 Task: Sort the products in the category "Muscle Relief Ointment" by relevance.
Action: Mouse moved to (312, 155)
Screenshot: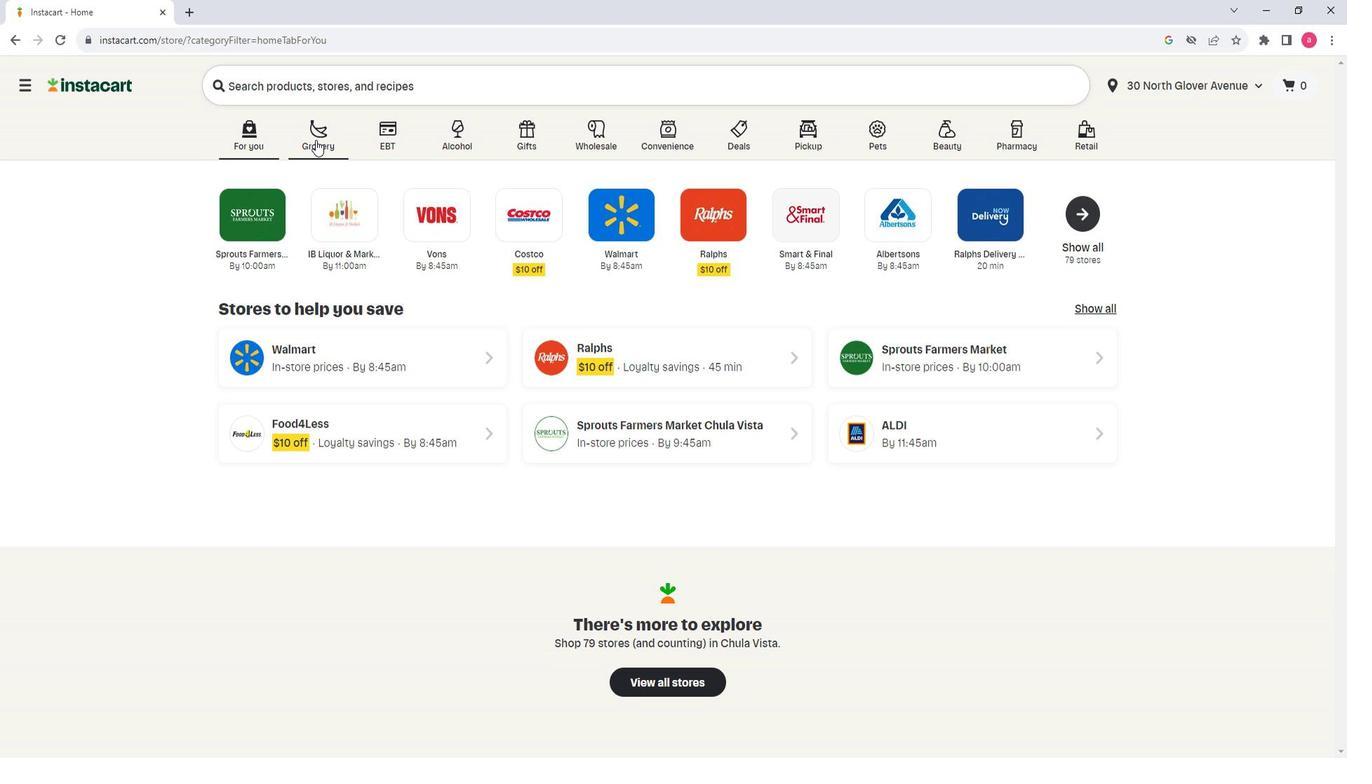 
Action: Mouse pressed left at (312, 155)
Screenshot: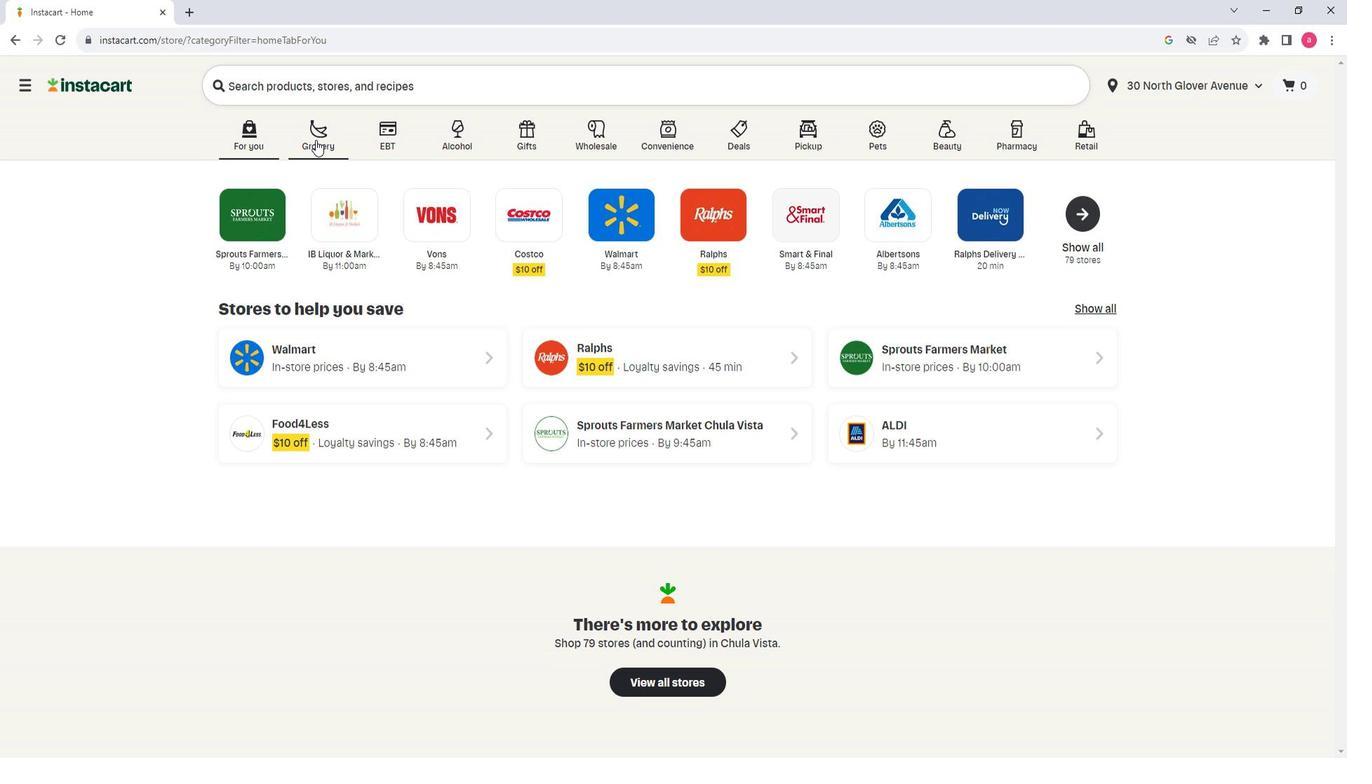 
Action: Mouse moved to (416, 383)
Screenshot: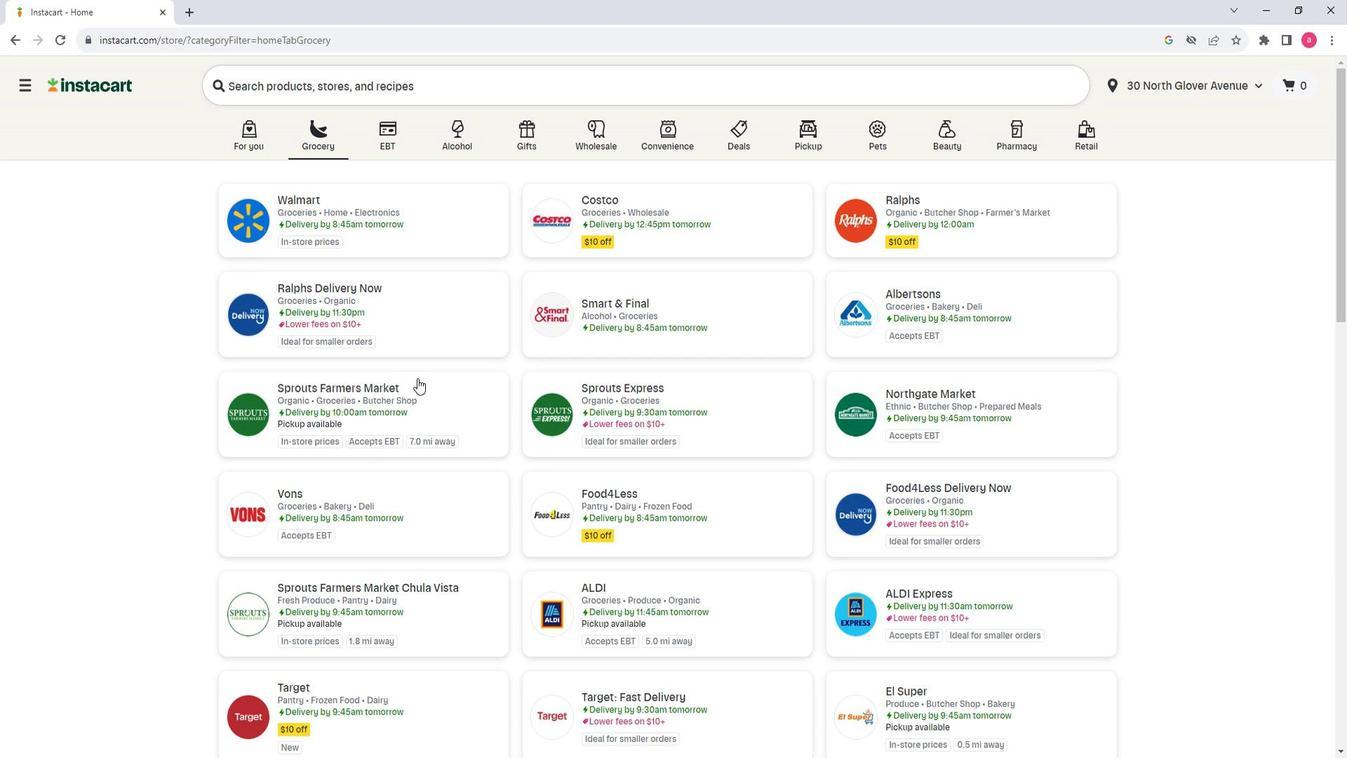 
Action: Mouse pressed left at (416, 383)
Screenshot: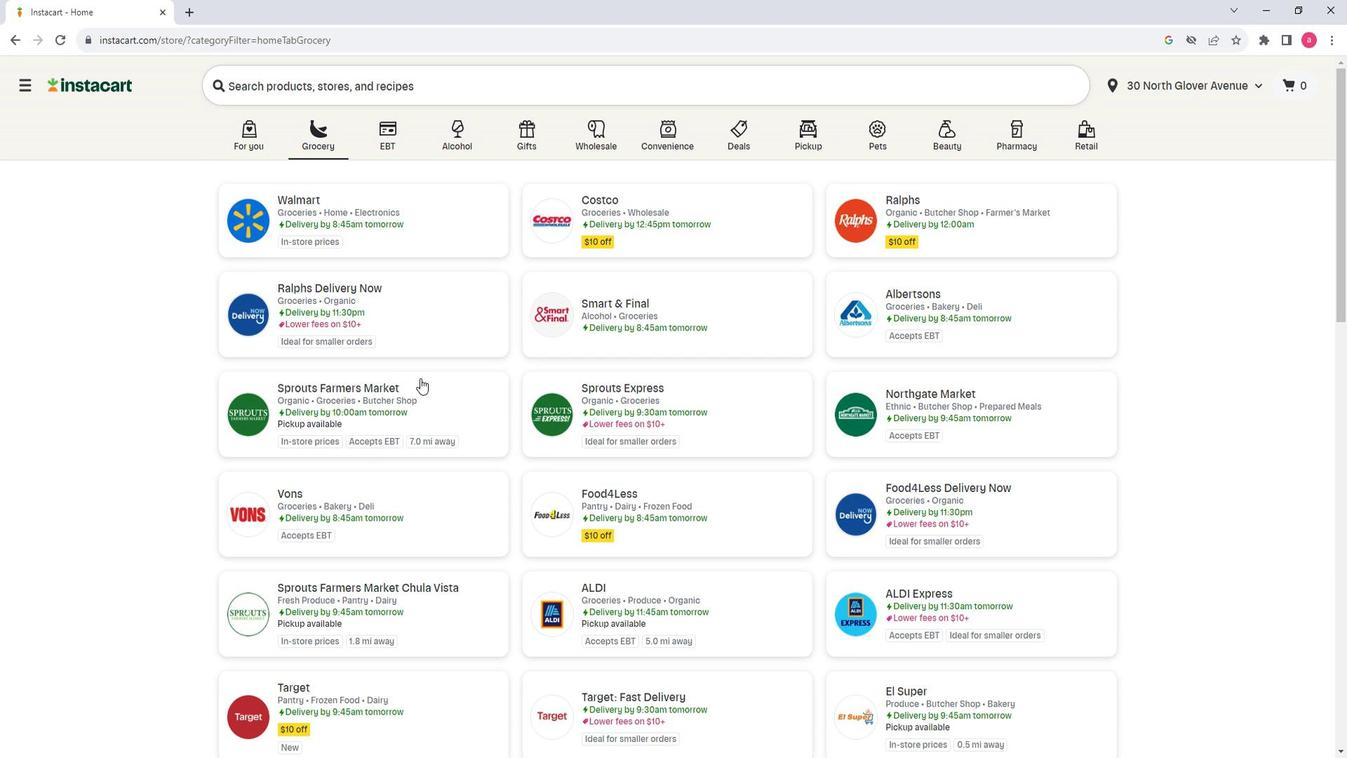 
Action: Mouse moved to (97, 499)
Screenshot: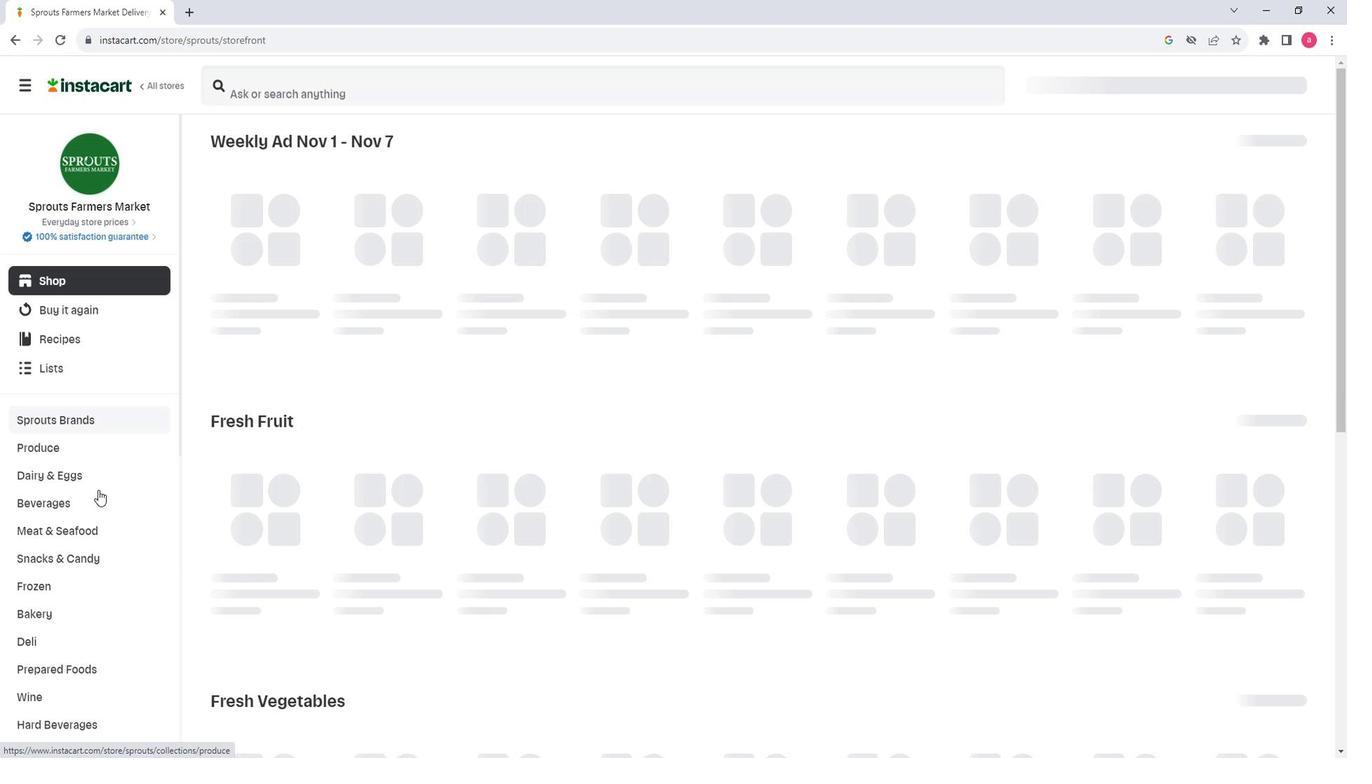 
Action: Mouse scrolled (97, 499) with delta (0, 0)
Screenshot: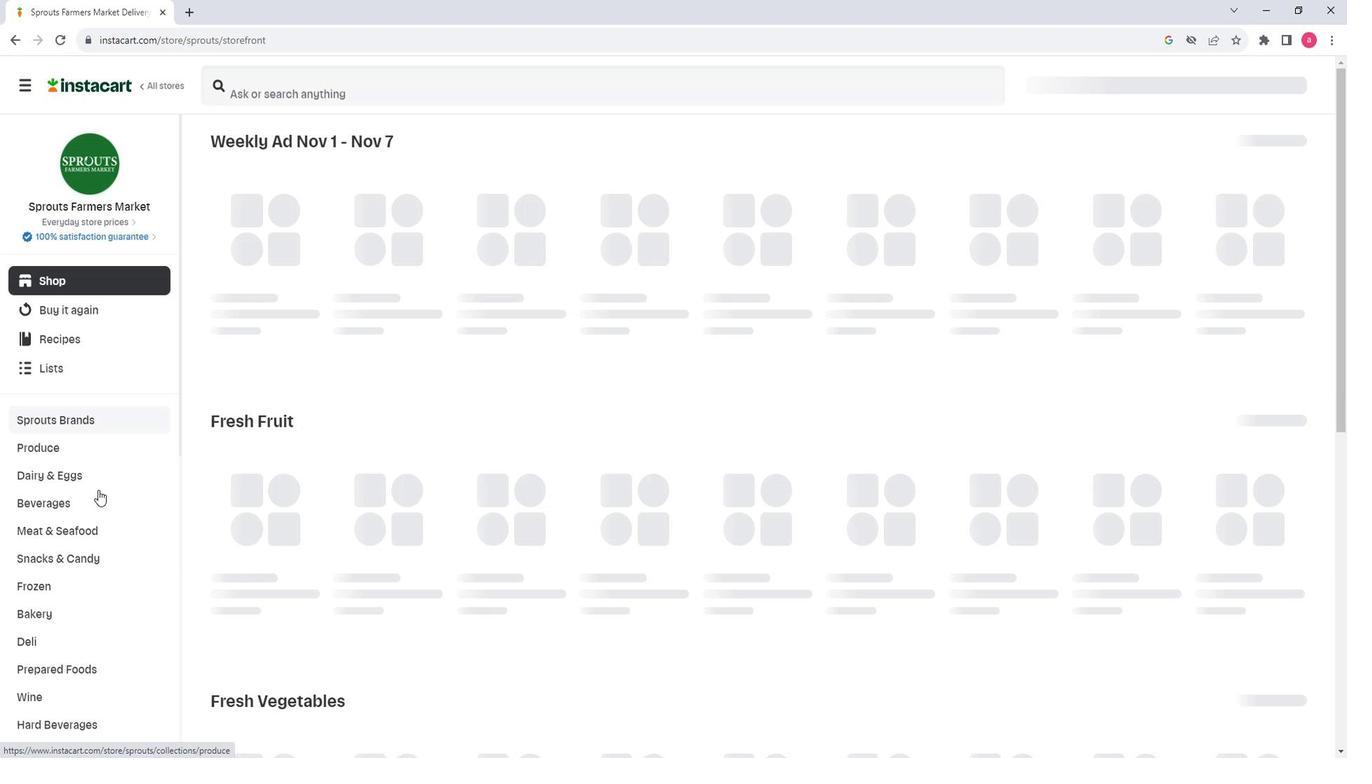 
Action: Mouse scrolled (97, 499) with delta (0, 0)
Screenshot: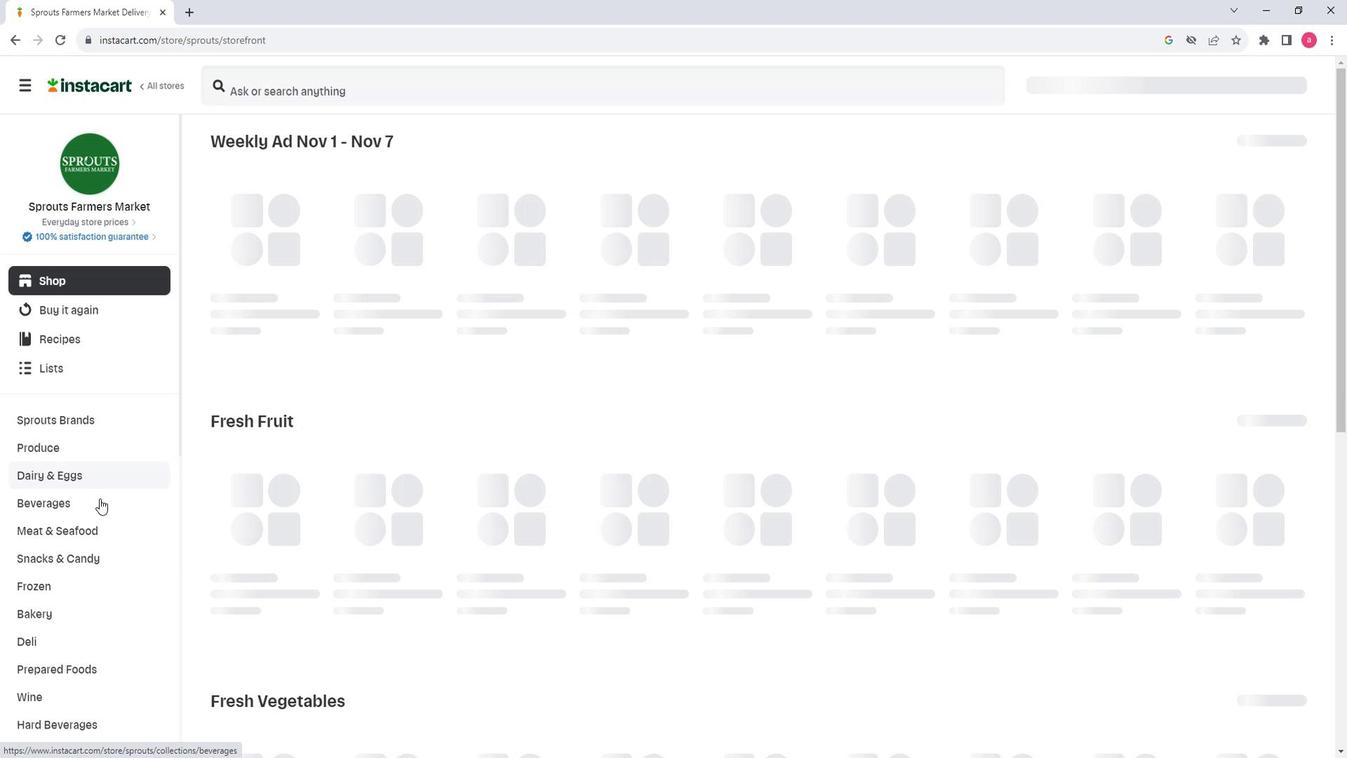 
Action: Mouse moved to (97, 499)
Screenshot: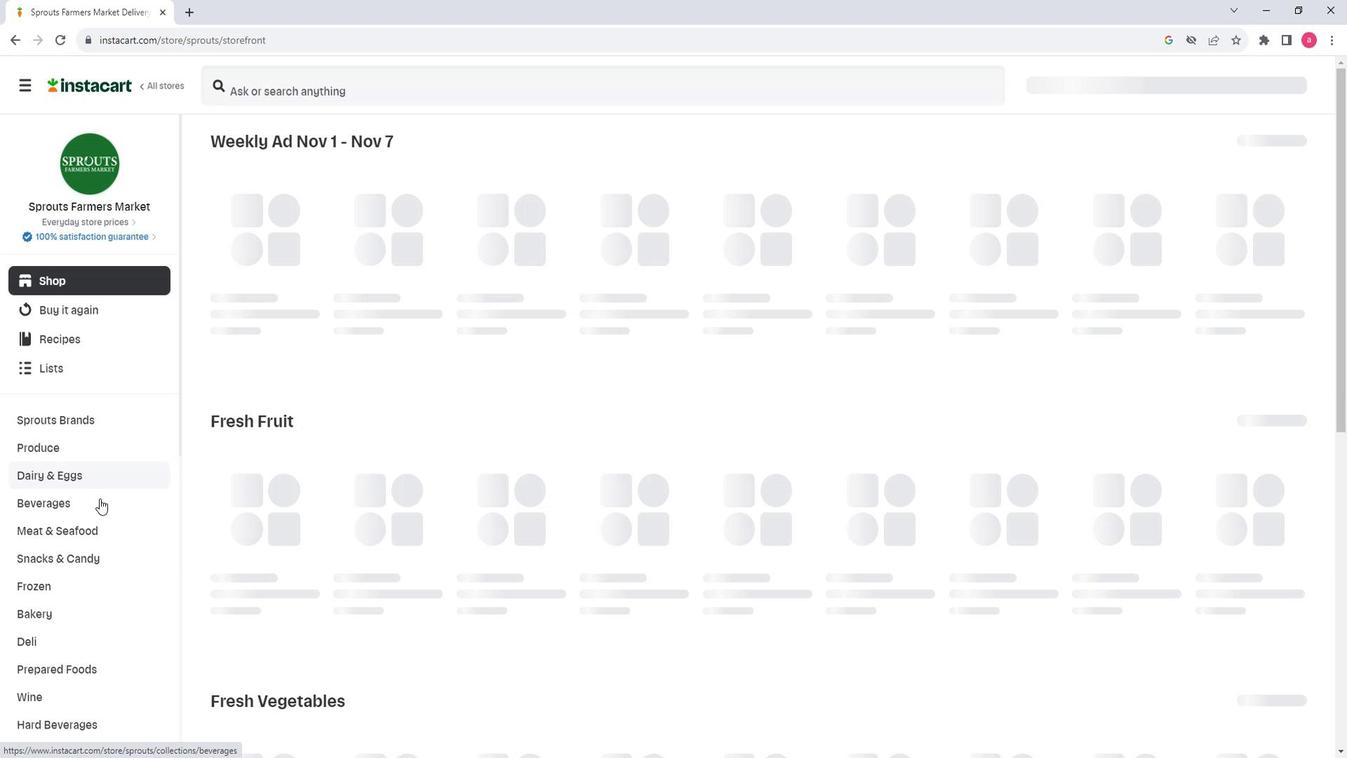 
Action: Mouse scrolled (97, 499) with delta (0, 0)
Screenshot: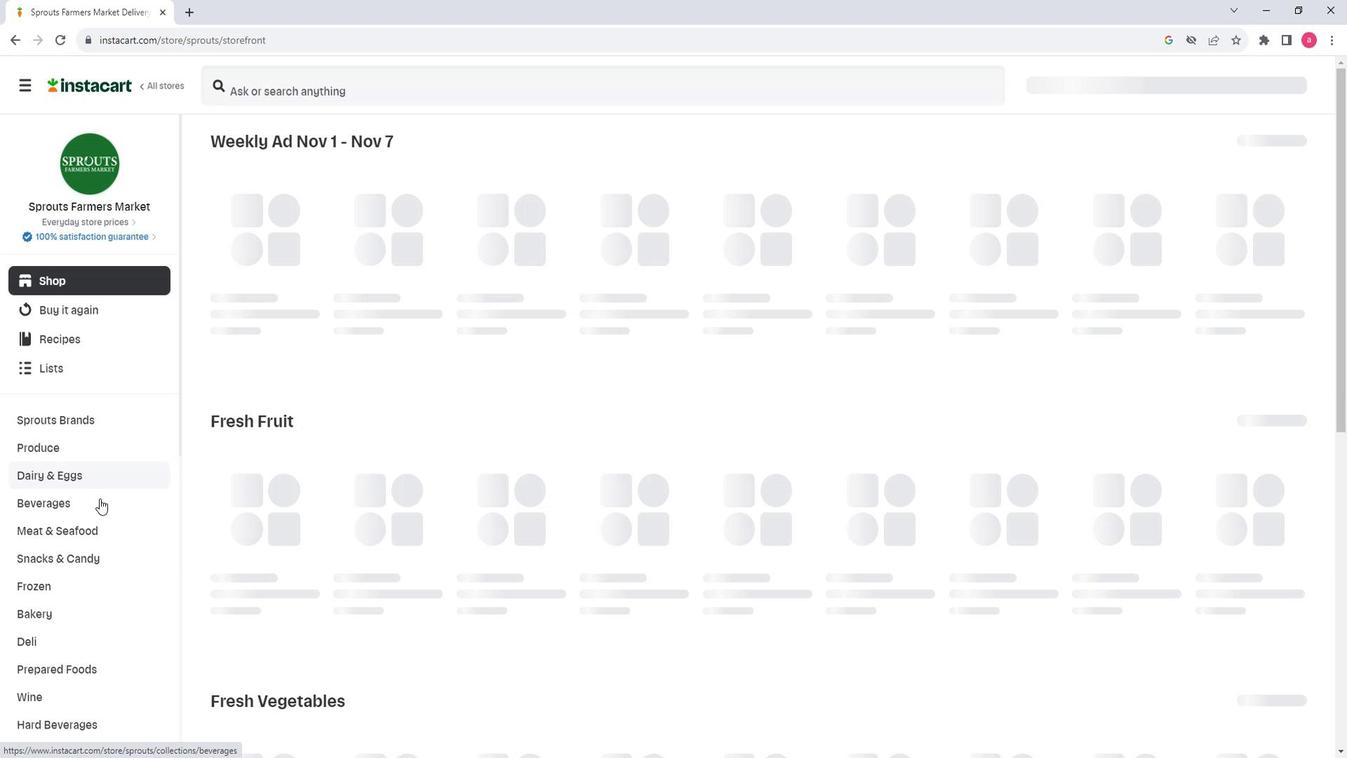 
Action: Mouse moved to (96, 498)
Screenshot: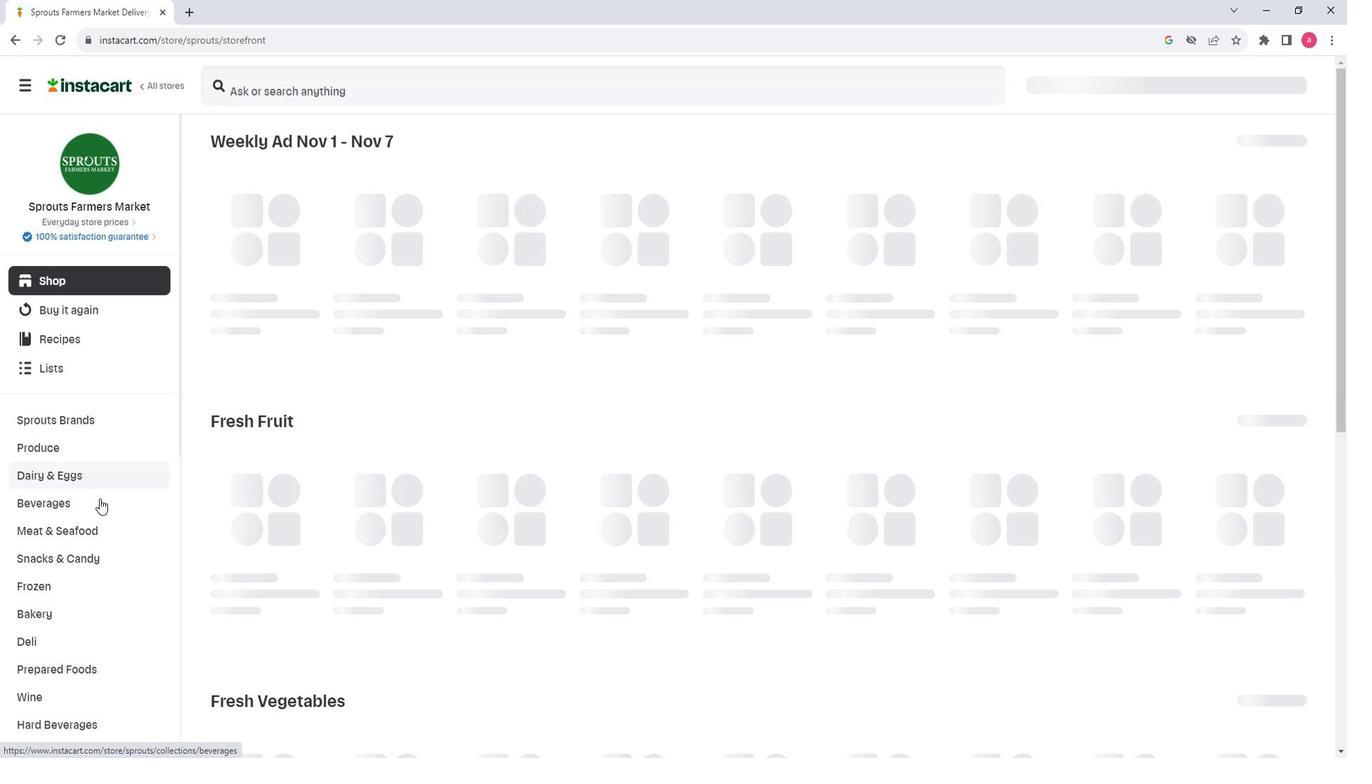 
Action: Mouse scrolled (96, 497) with delta (0, 0)
Screenshot: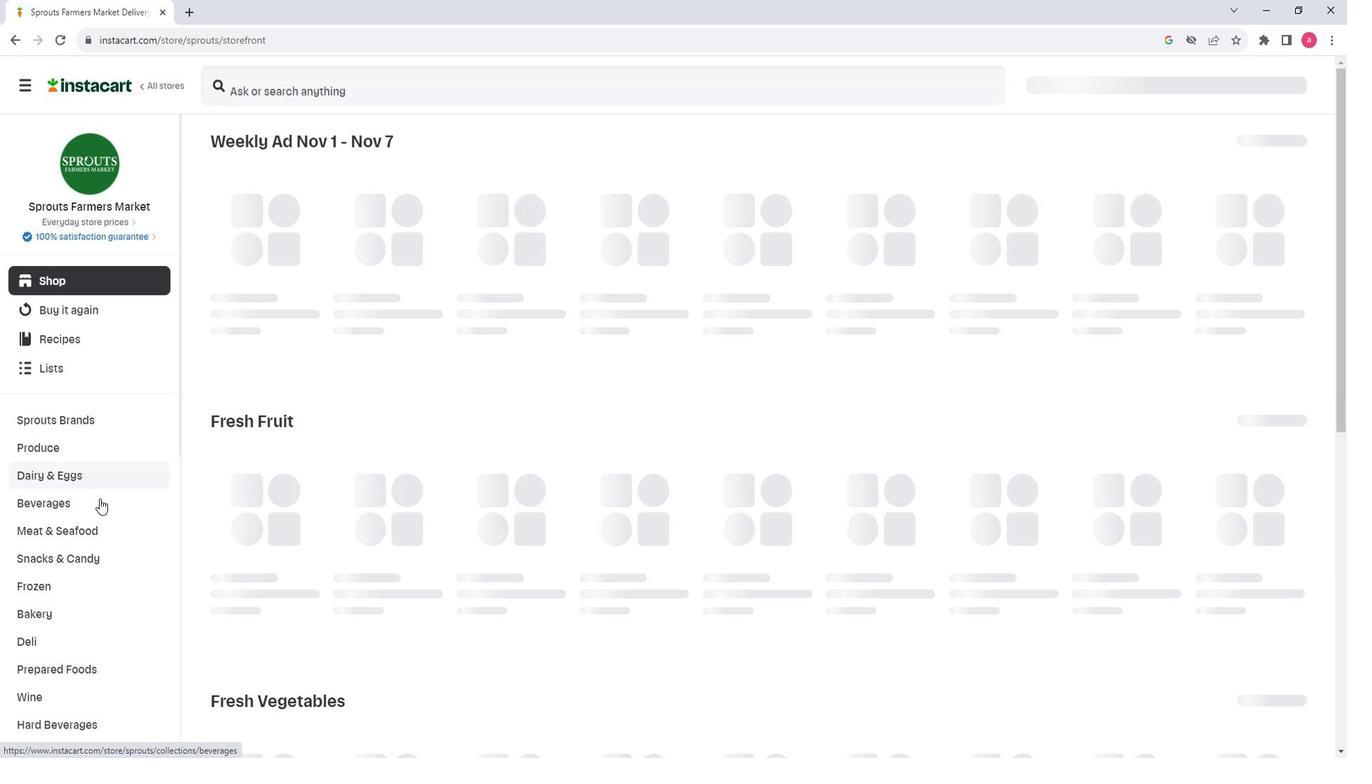 
Action: Mouse moved to (111, 559)
Screenshot: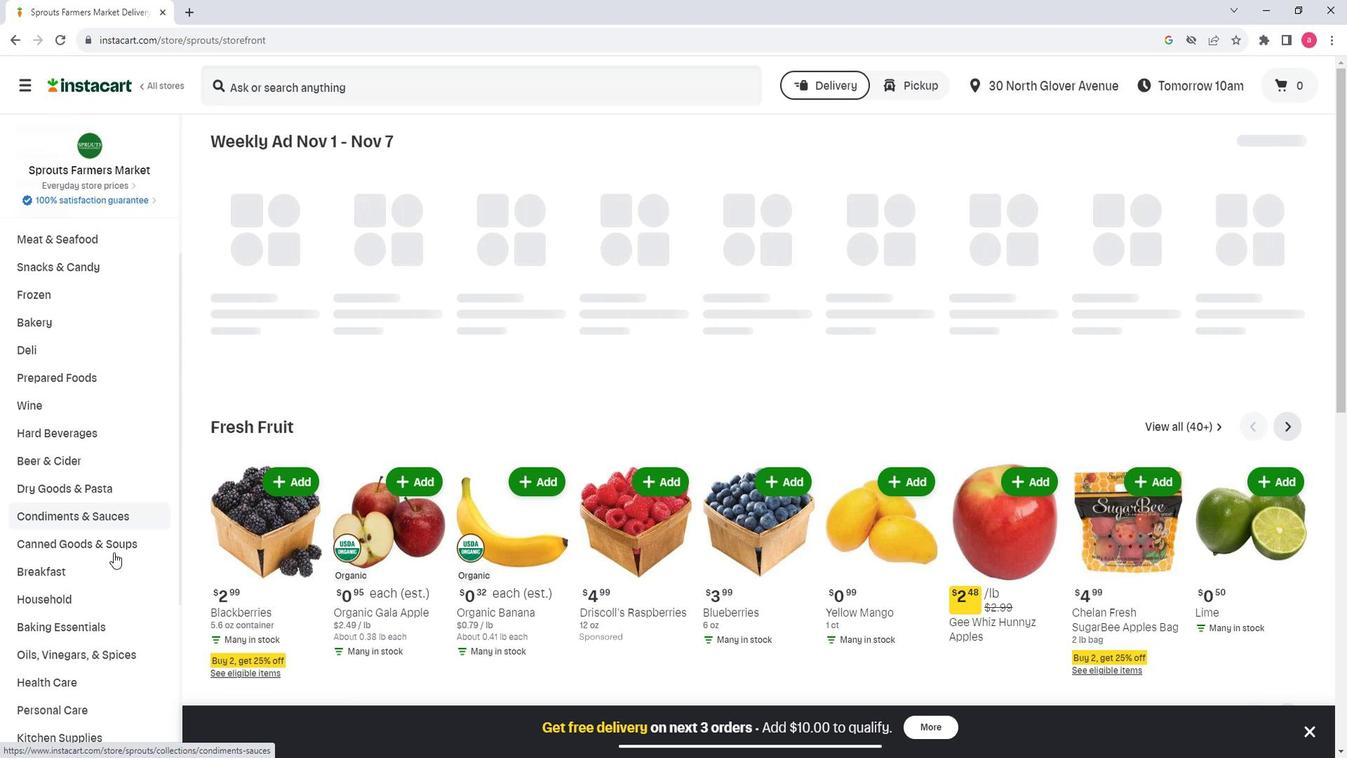 
Action: Mouse scrolled (111, 558) with delta (0, 0)
Screenshot: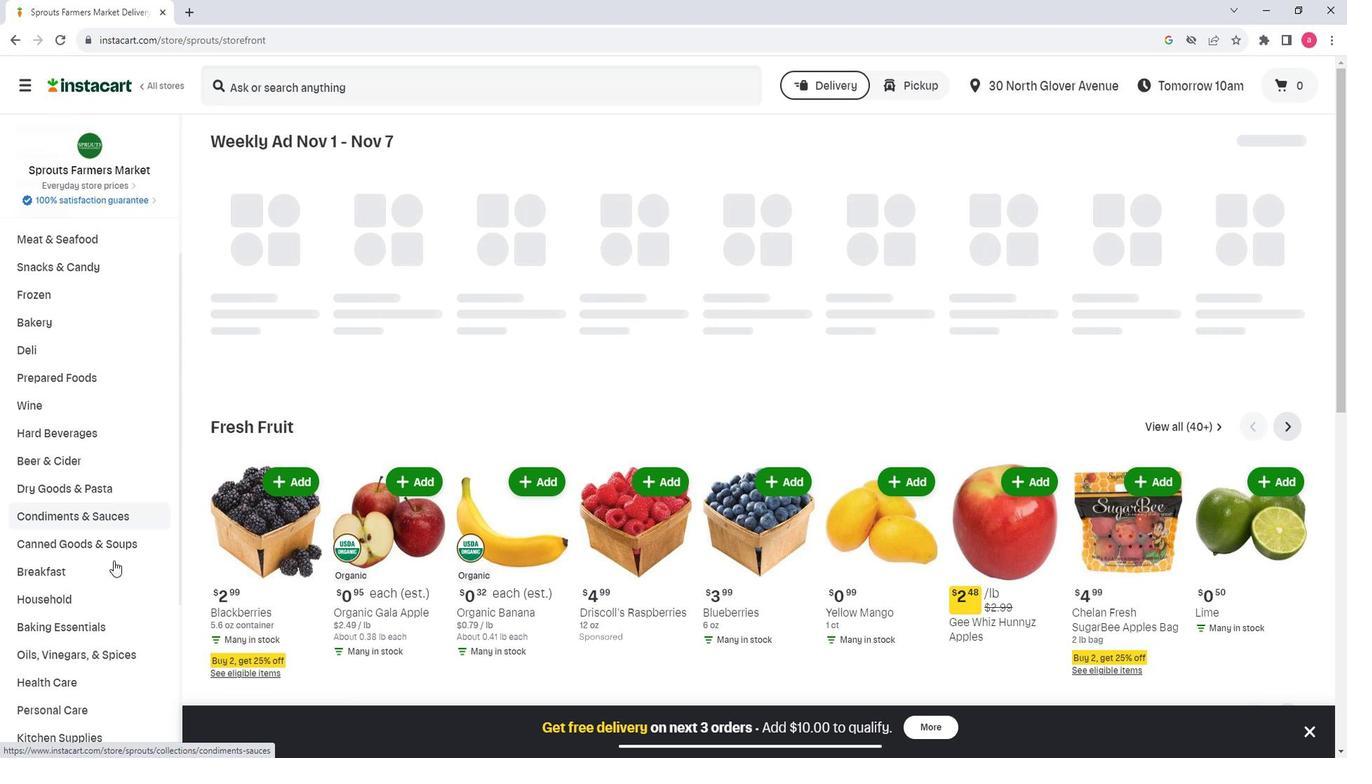 
Action: Mouse moved to (110, 600)
Screenshot: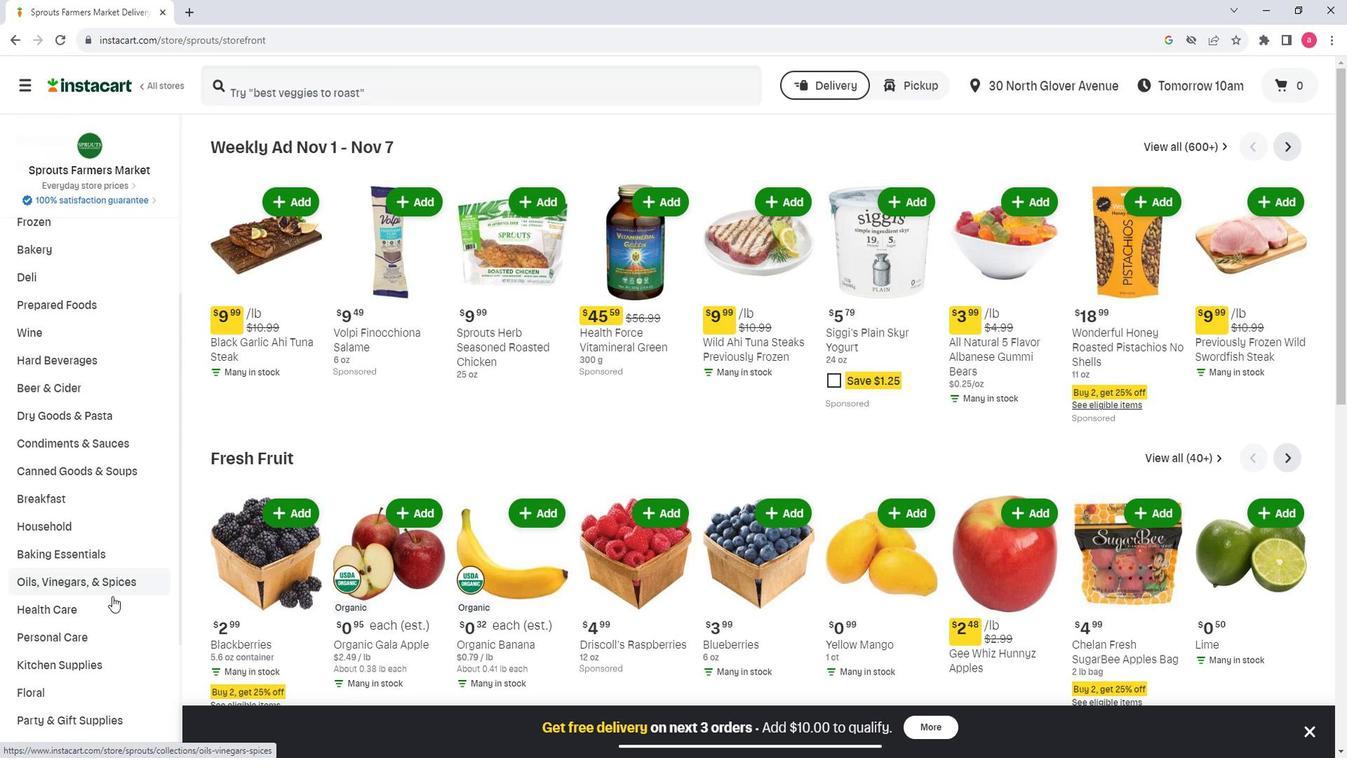
Action: Mouse pressed left at (110, 600)
Screenshot: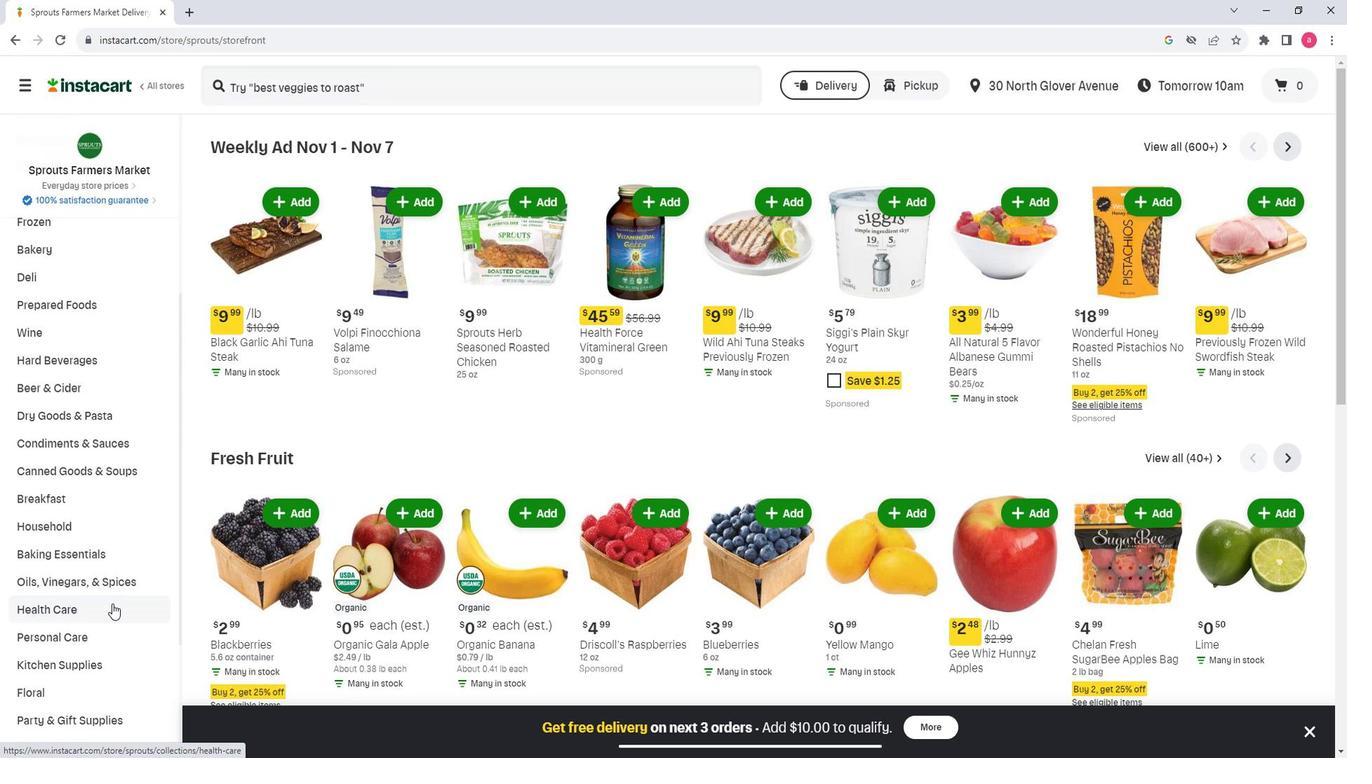 
Action: Mouse moved to (1210, 200)
Screenshot: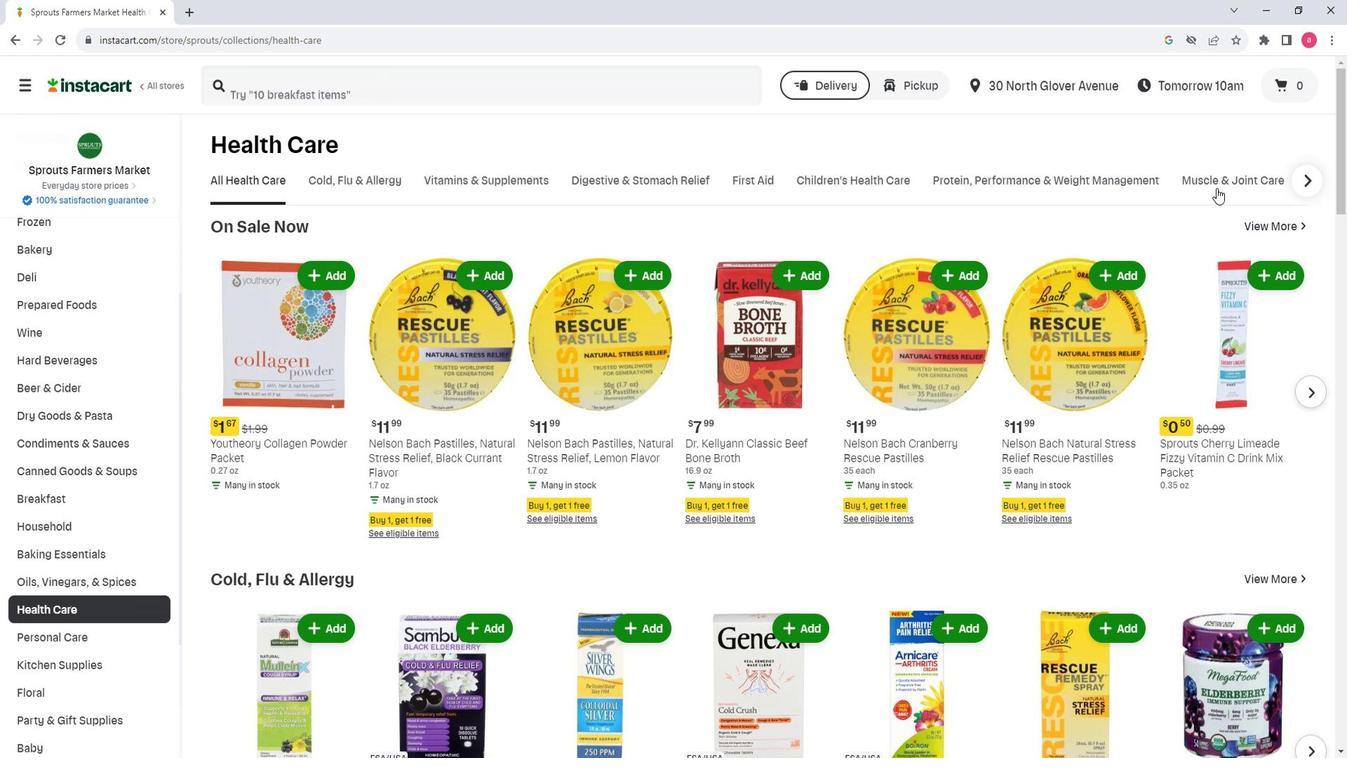
Action: Mouse pressed left at (1210, 200)
Screenshot: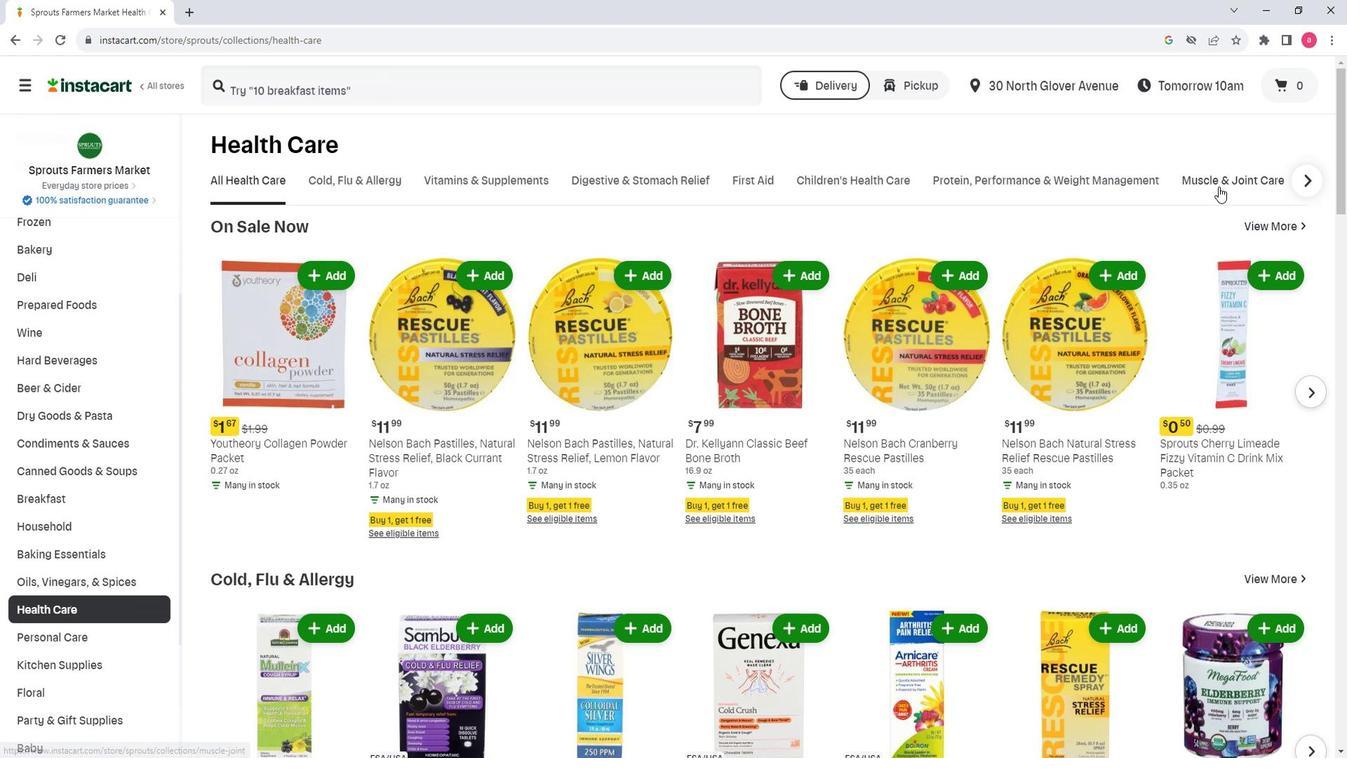 
Action: Mouse moved to (445, 250)
Screenshot: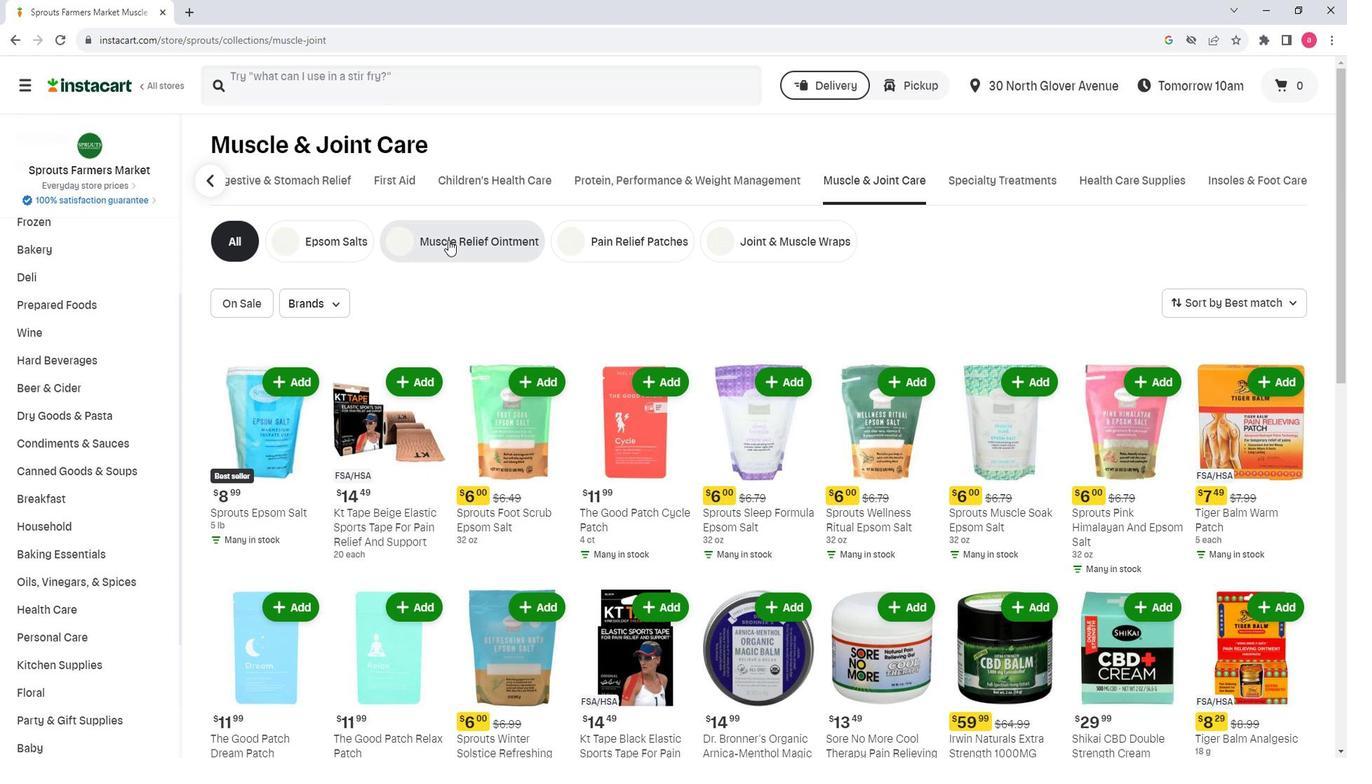 
Action: Mouse pressed left at (445, 250)
Screenshot: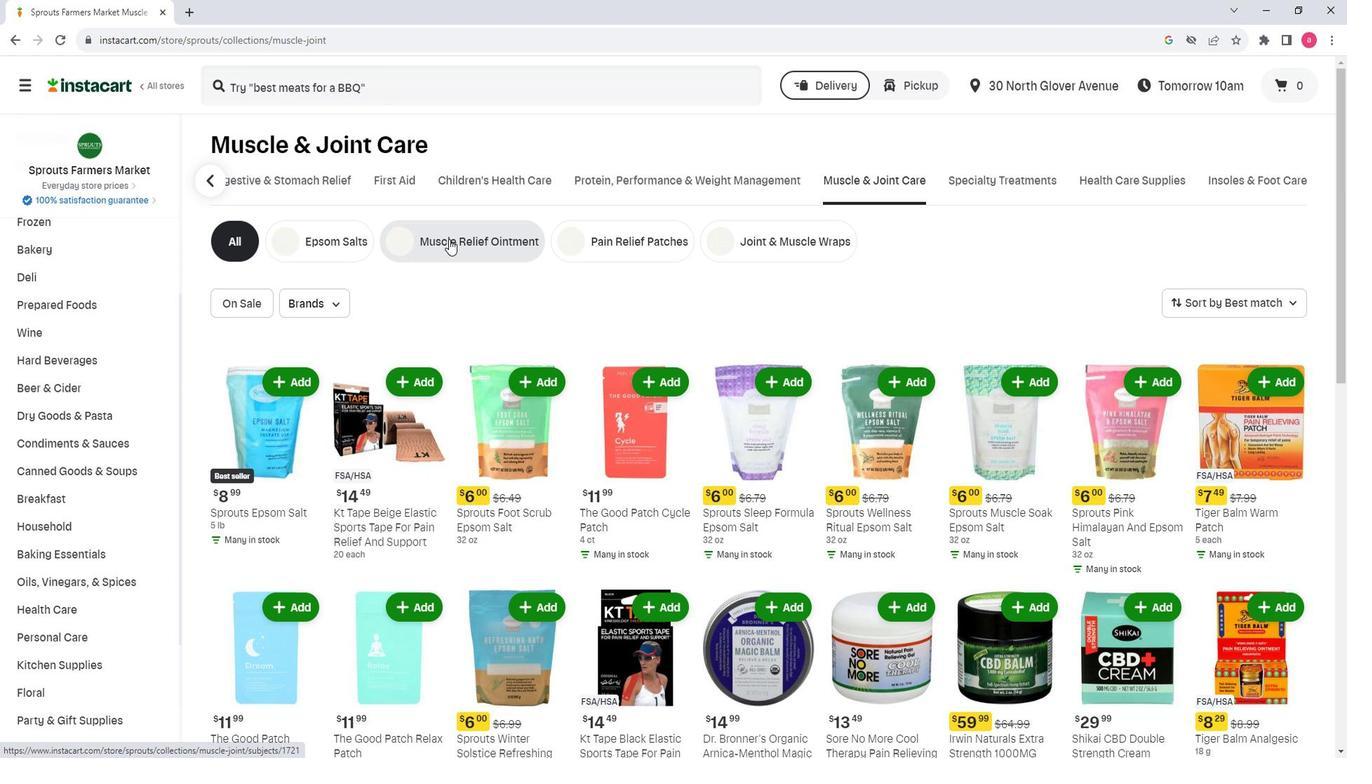 
Action: Mouse moved to (1175, 309)
Screenshot: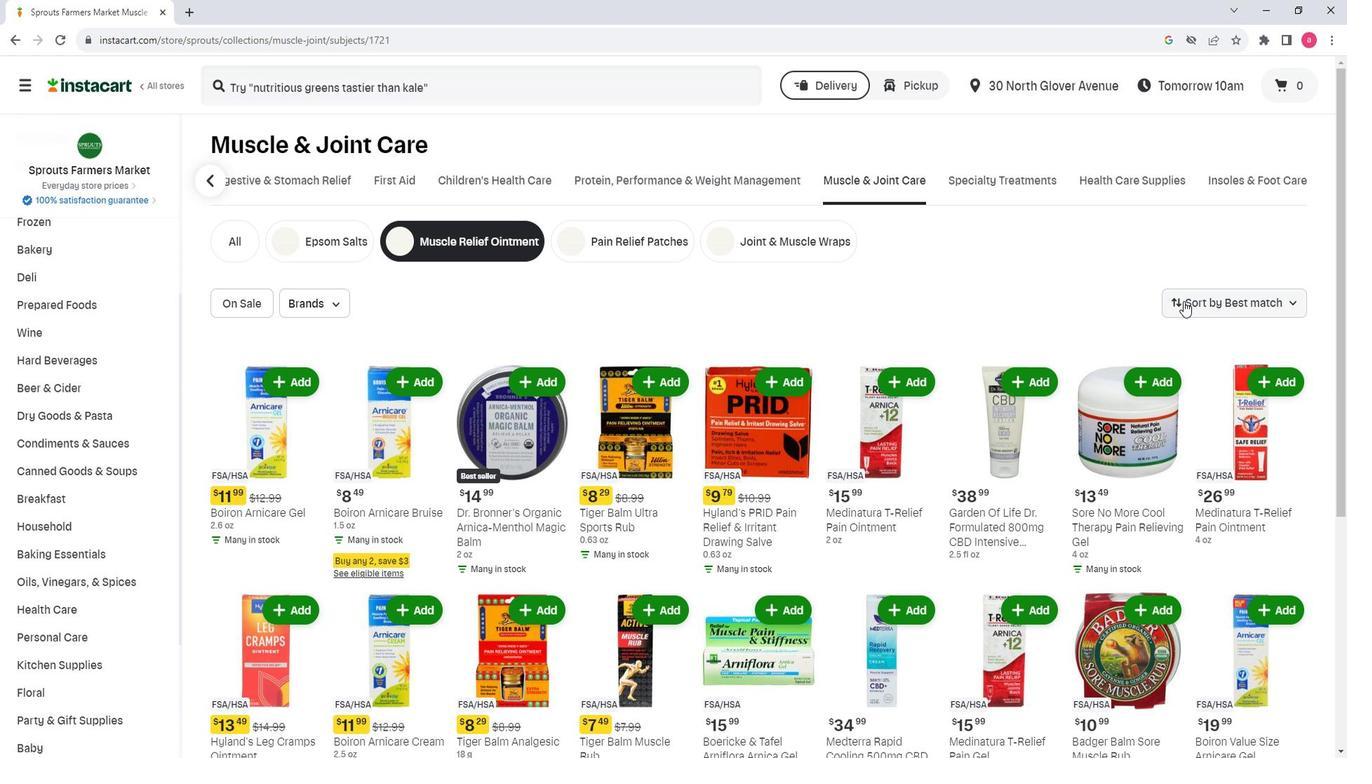 
Action: Mouse pressed left at (1175, 309)
Screenshot: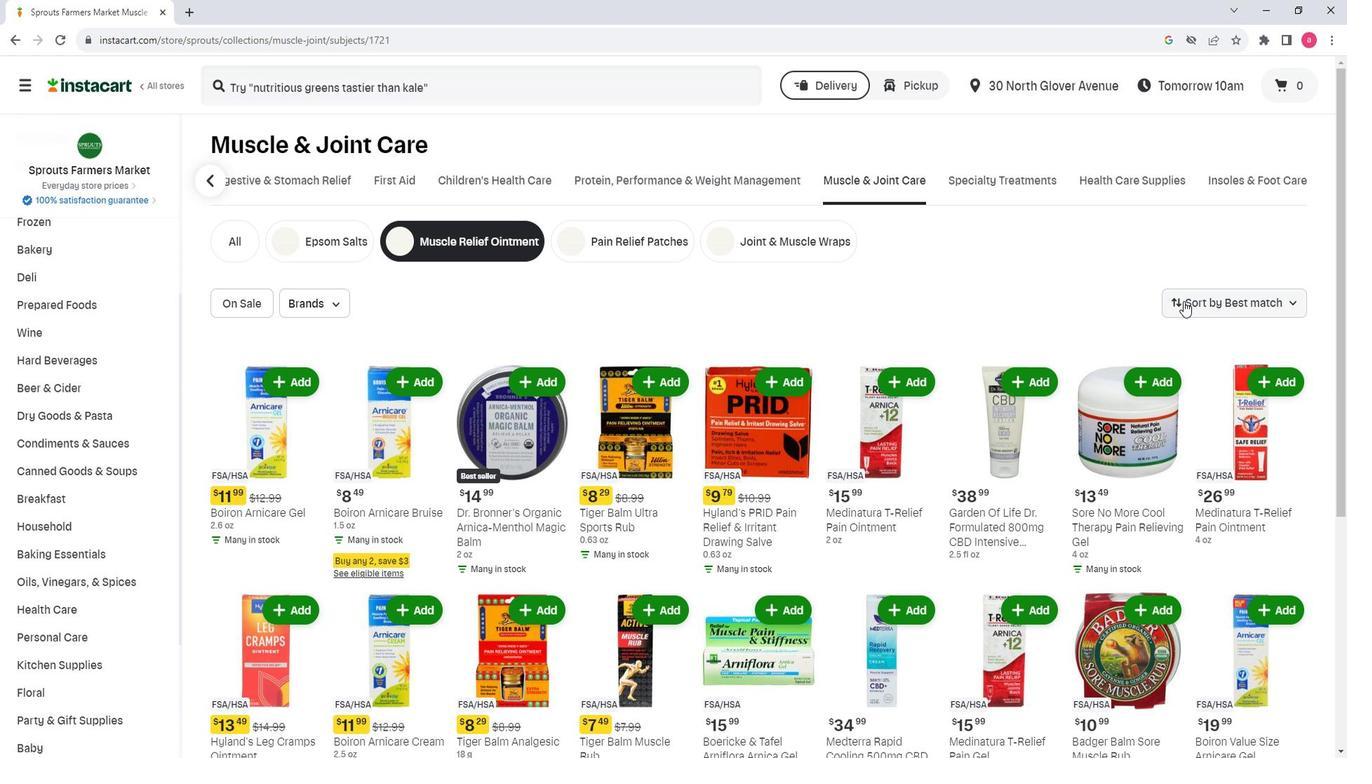 
Action: Mouse moved to (1189, 510)
Screenshot: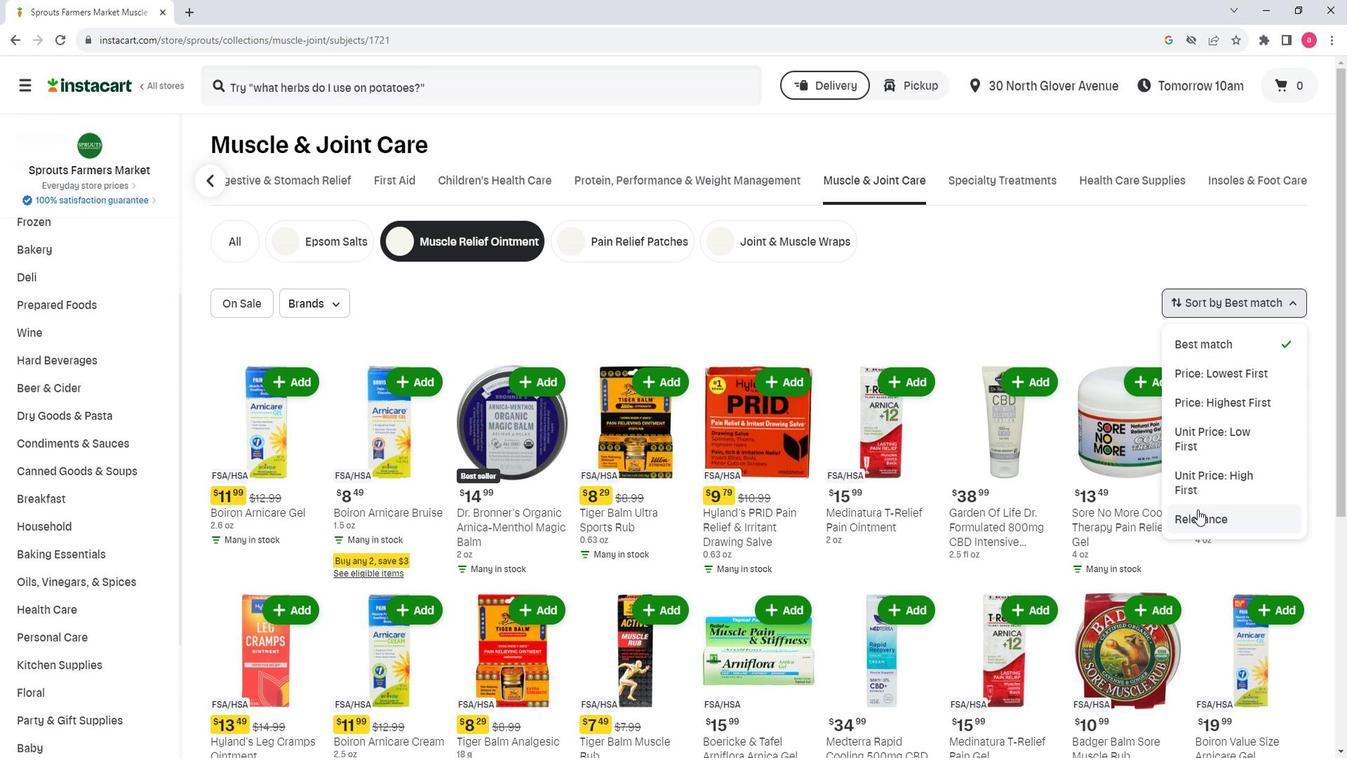 
Action: Mouse pressed left at (1189, 510)
Screenshot: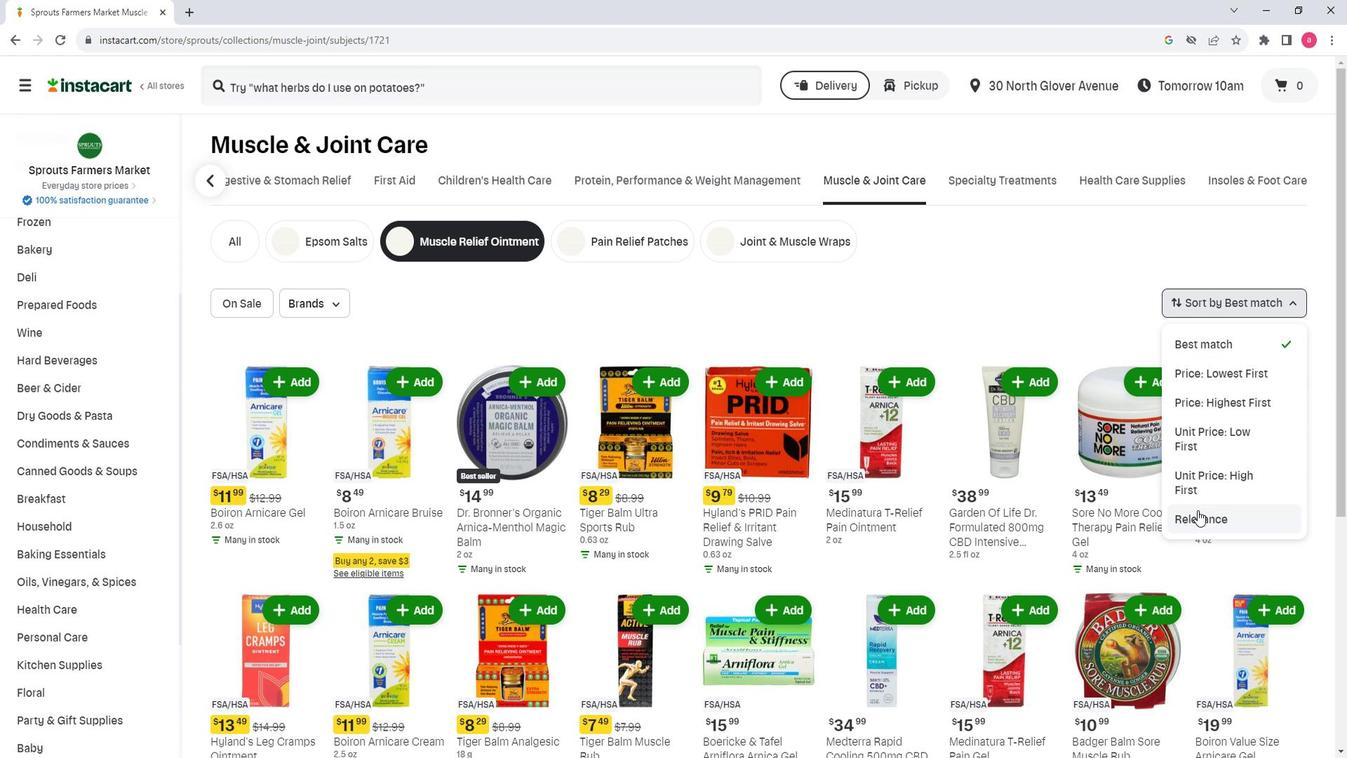 
Action: Mouse moved to (1056, 332)
Screenshot: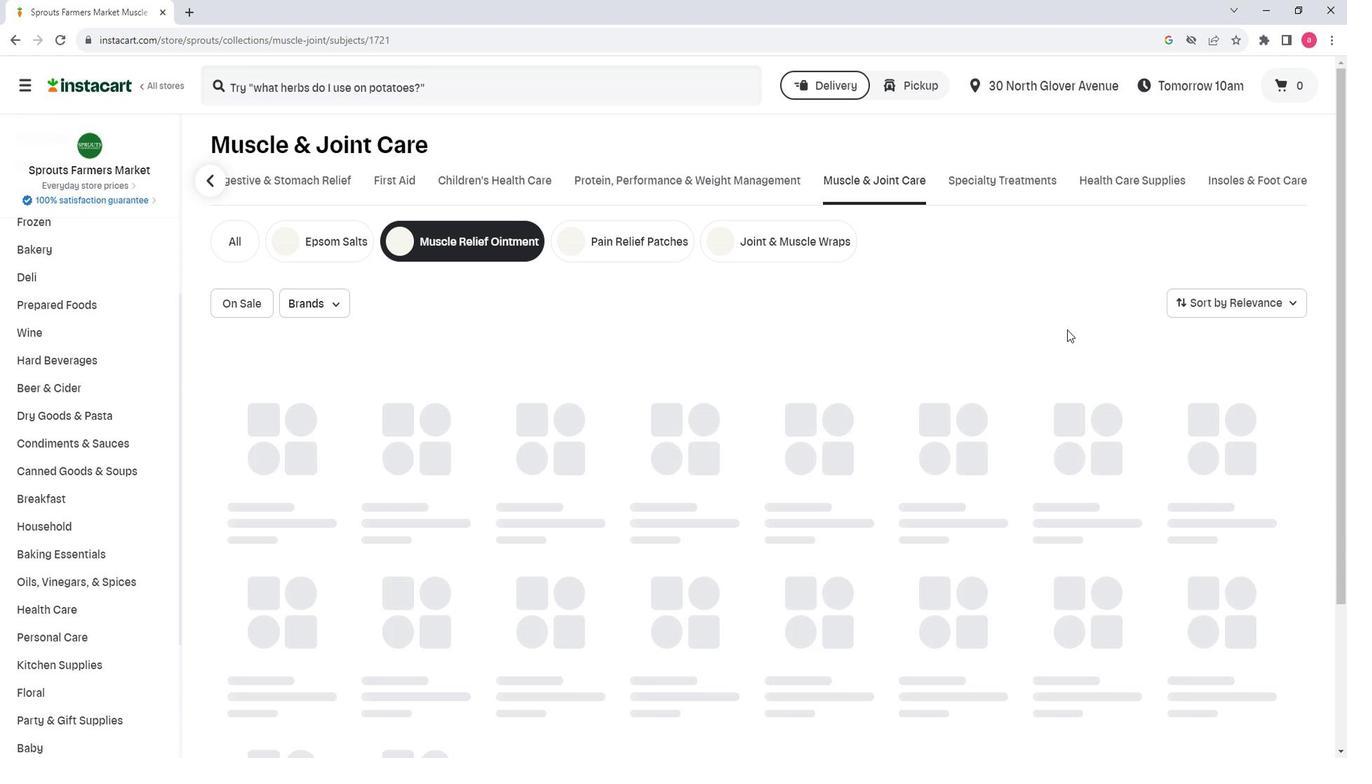 
